 Task: Print the page on A4 size paper.
Action: Mouse moved to (49, 122)
Screenshot: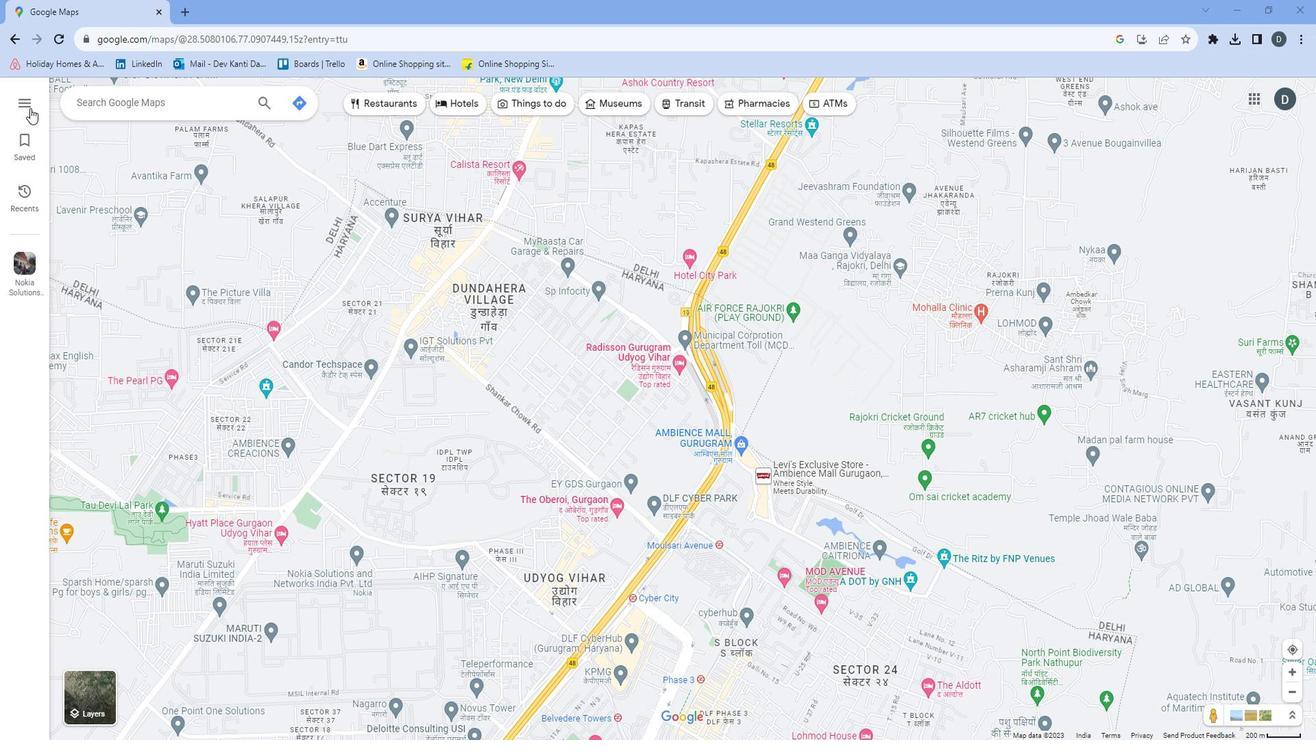 
Action: Mouse pressed left at (49, 122)
Screenshot: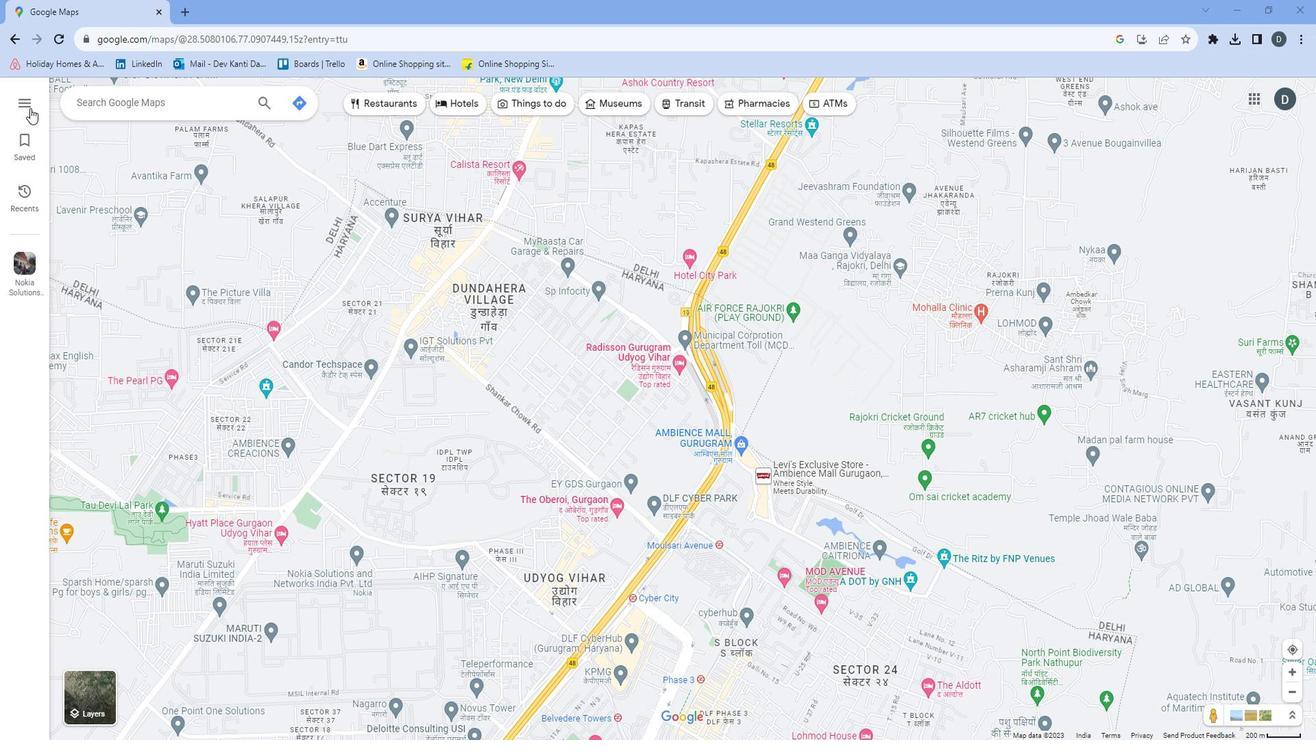 
Action: Mouse moved to (107, 372)
Screenshot: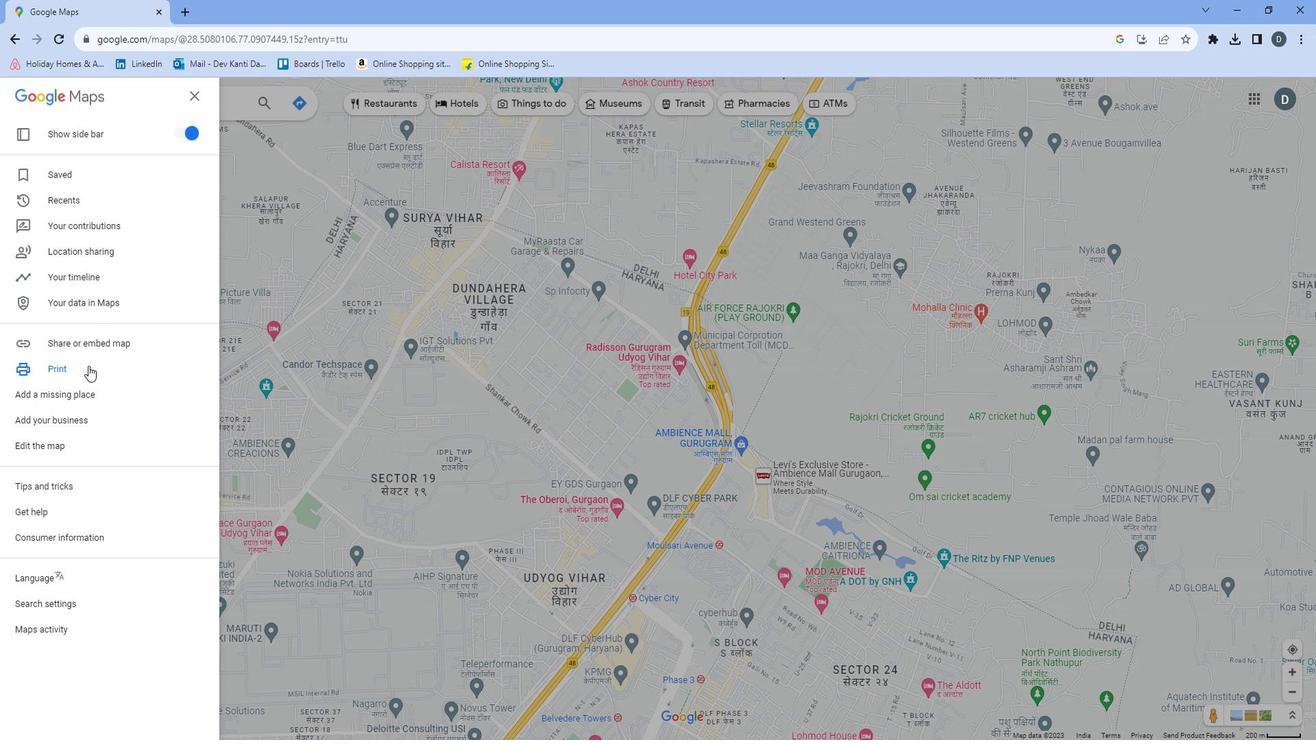
Action: Mouse pressed left at (107, 372)
Screenshot: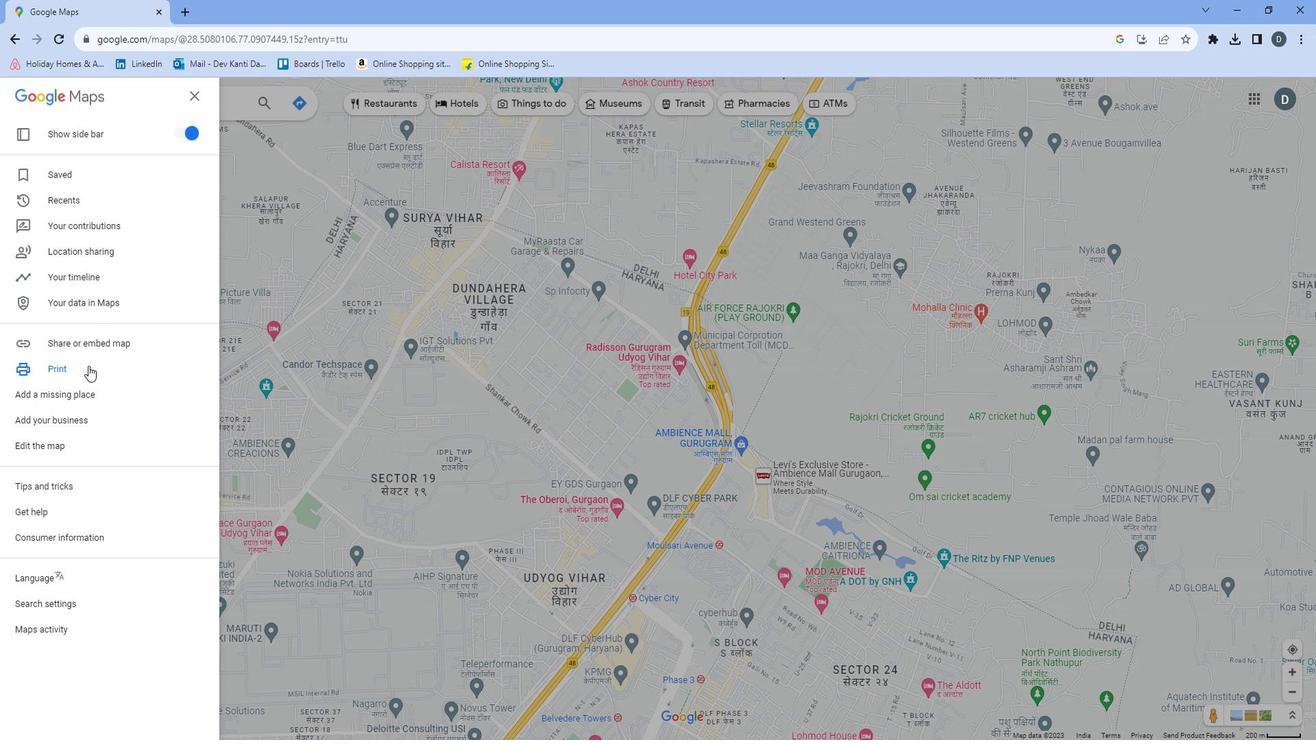 
Action: Mouse moved to (411, 406)
Screenshot: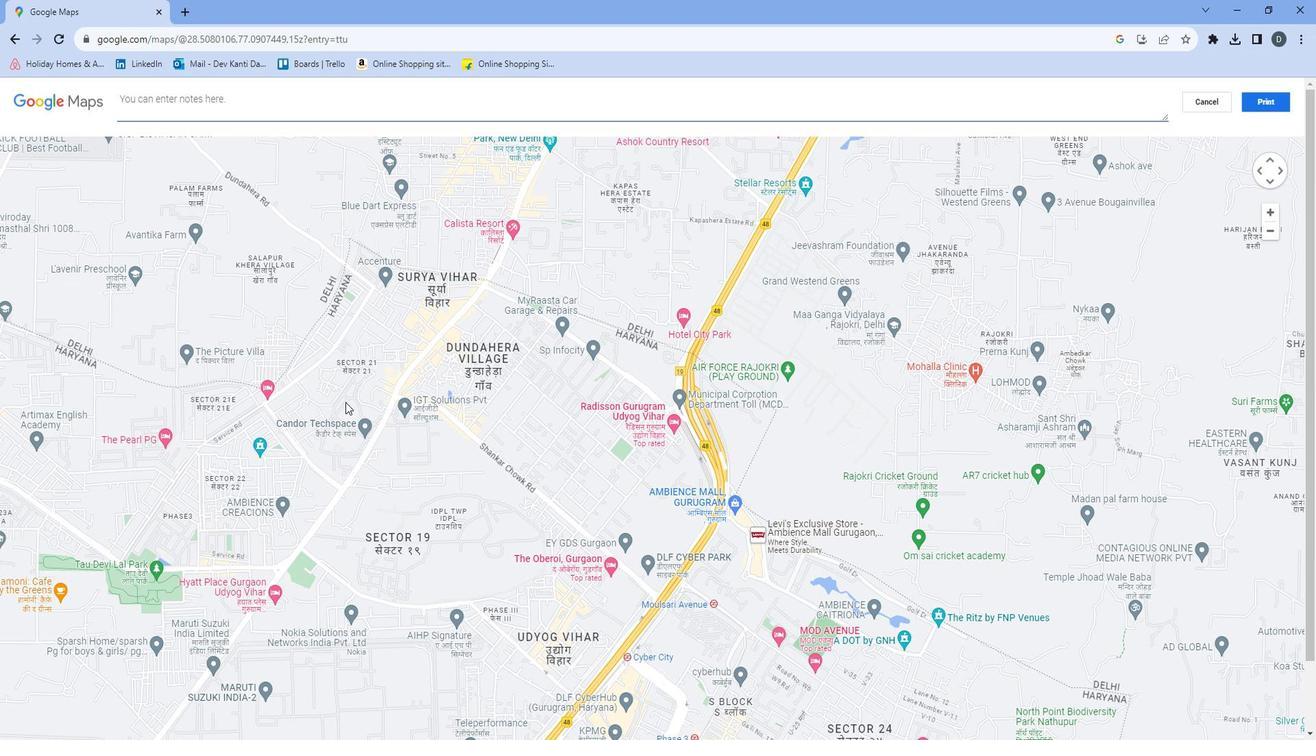 
Action: Mouse pressed left at (411, 406)
Screenshot: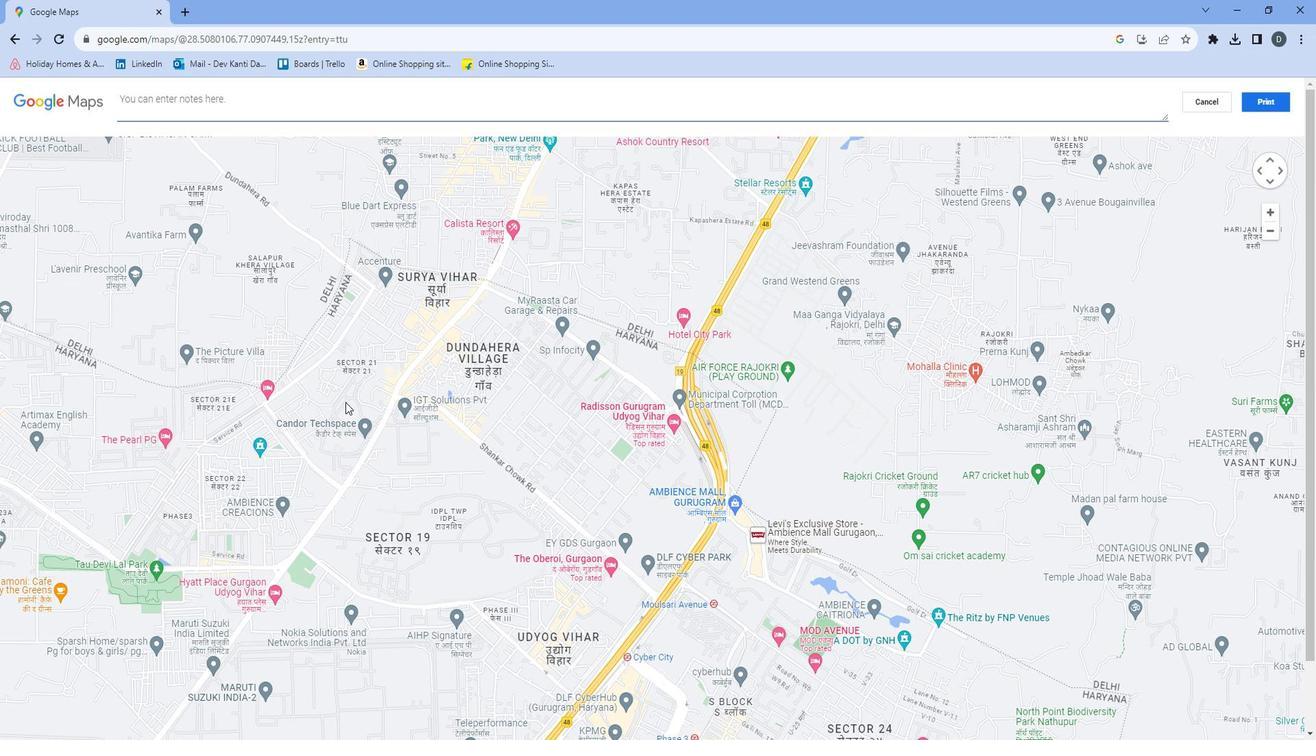 
Action: Mouse moved to (1283, 124)
Screenshot: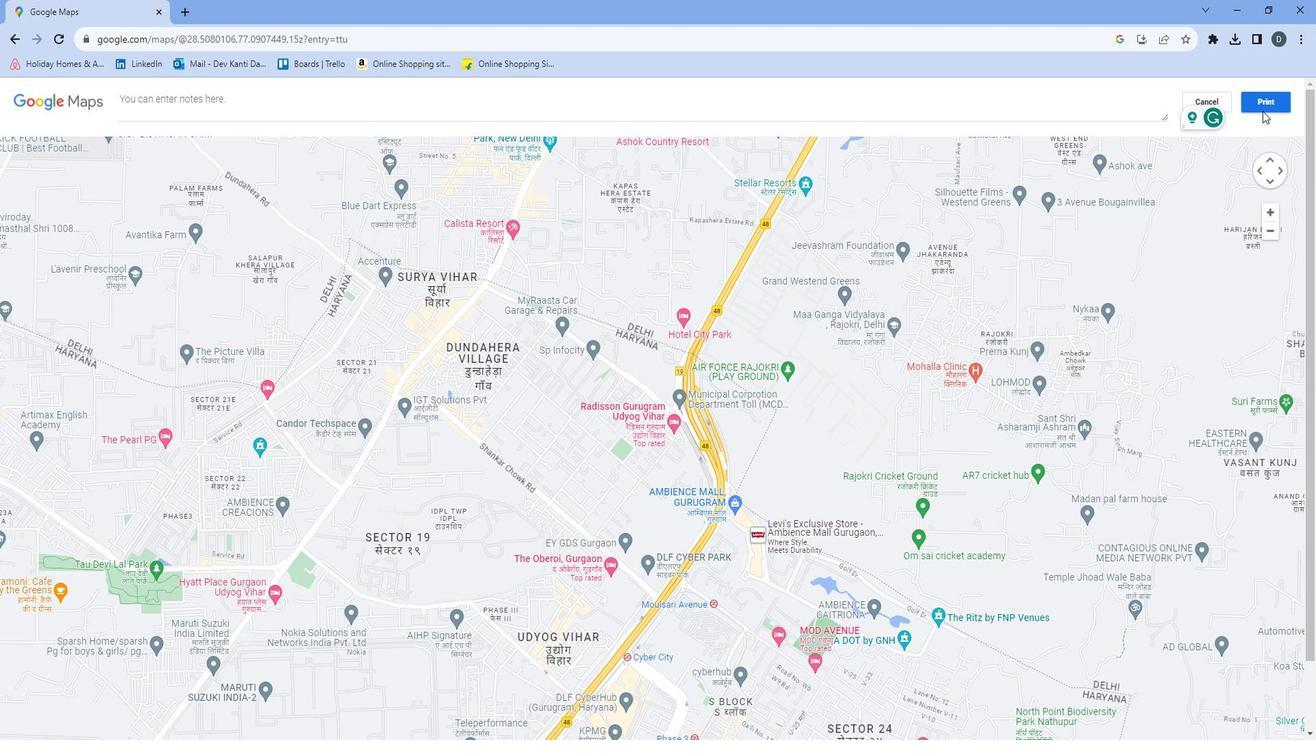 
Action: Mouse pressed left at (1283, 124)
Screenshot: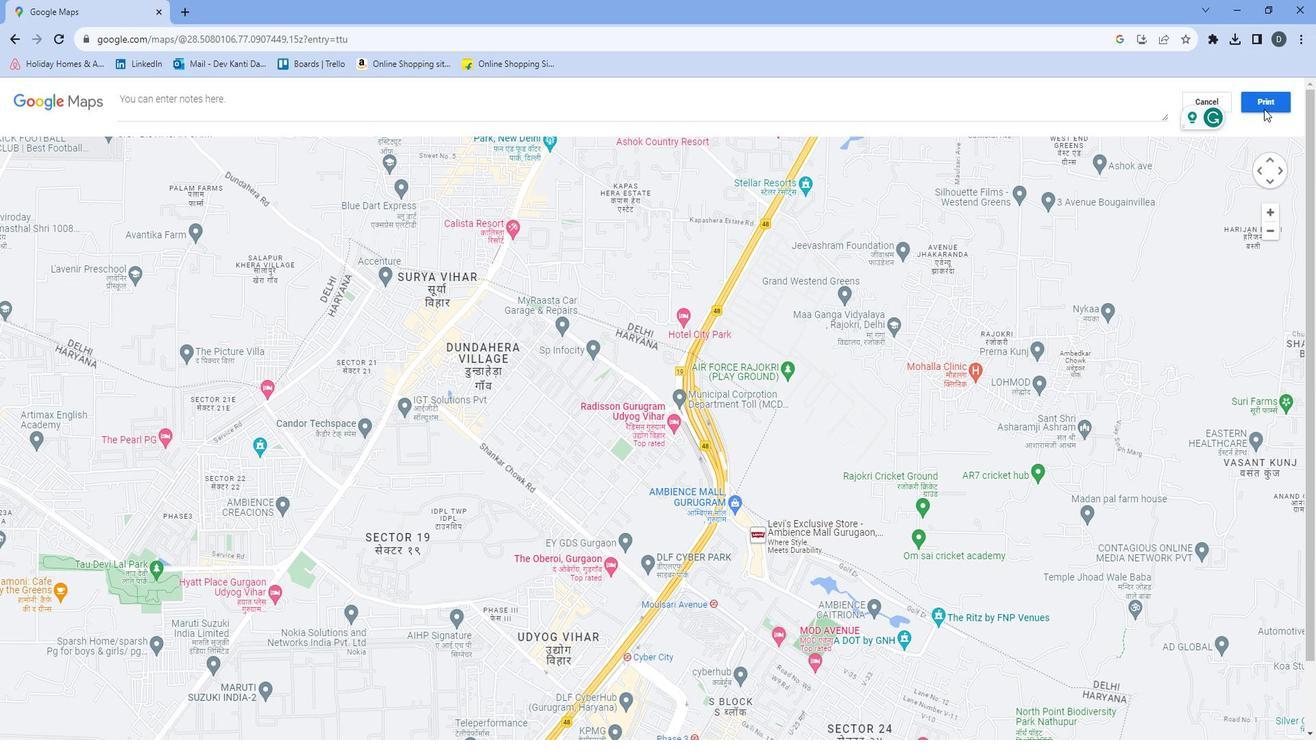 
Action: Mouse moved to (1097, 300)
Screenshot: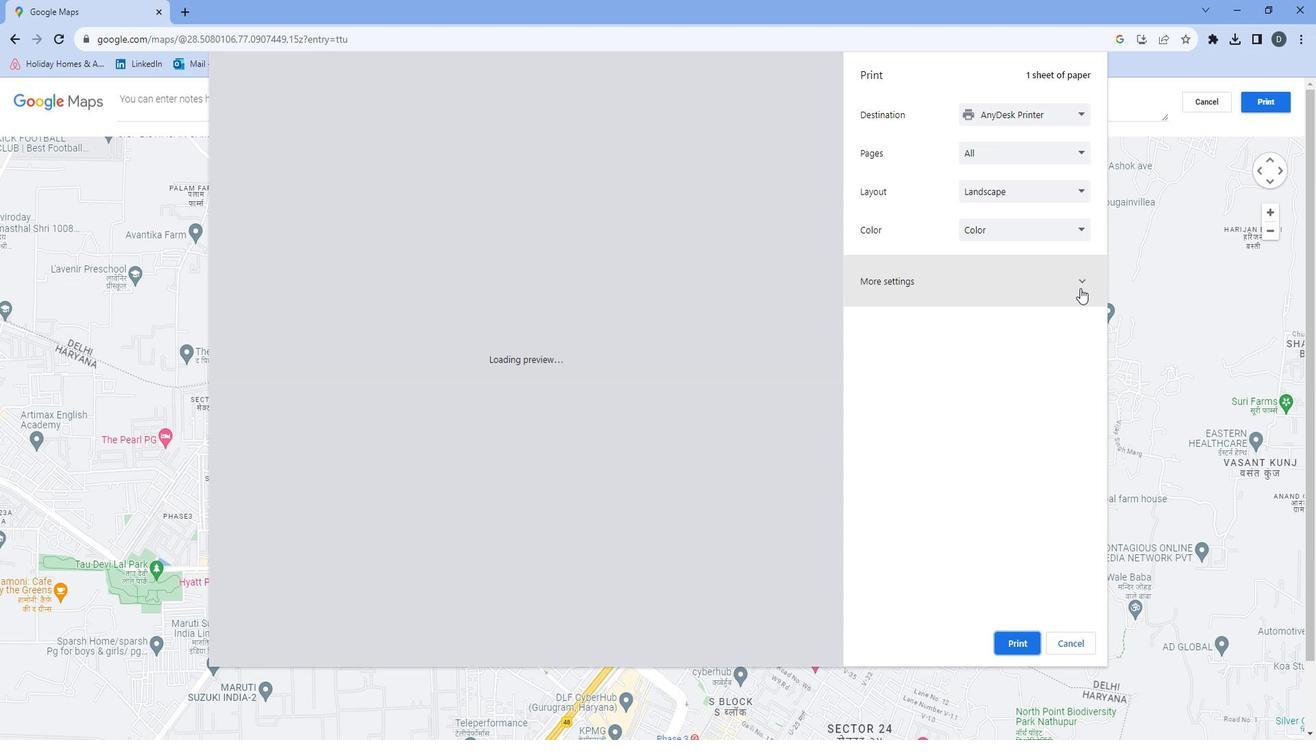 
Action: Mouse pressed left at (1097, 300)
Screenshot: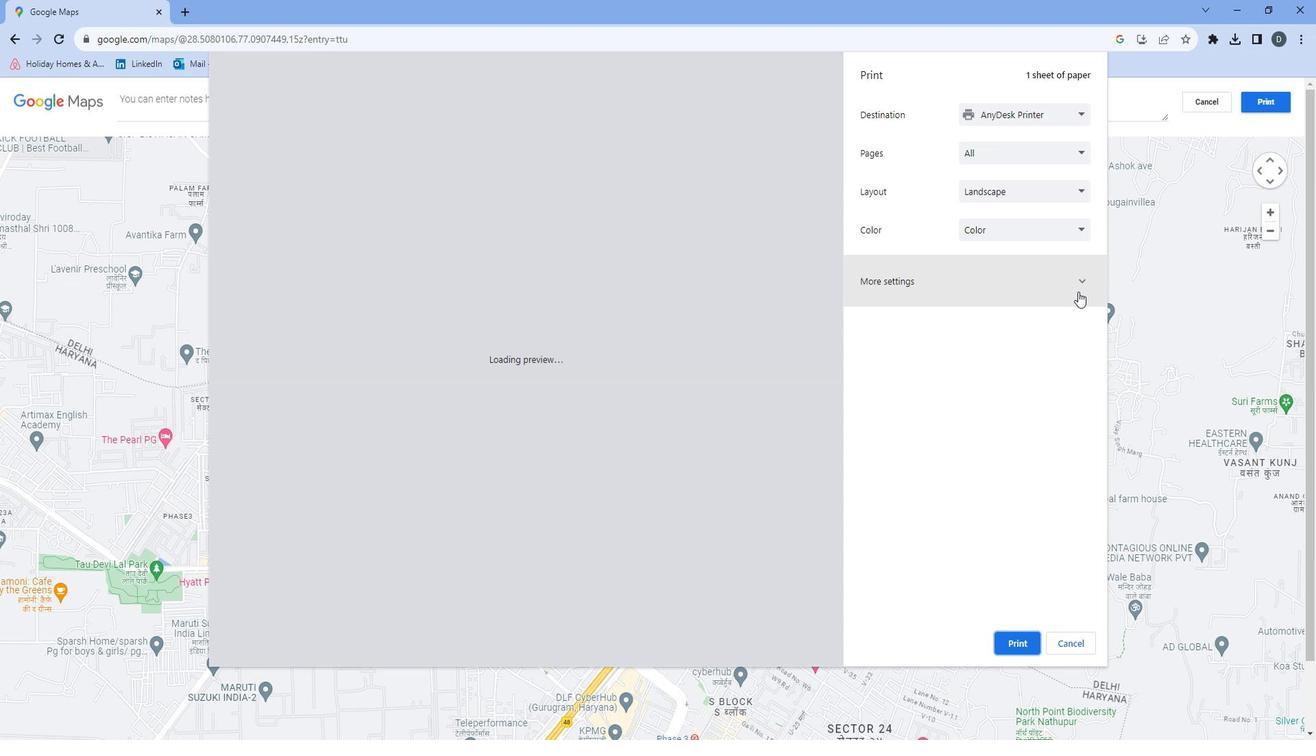 
Action: Mouse moved to (1086, 344)
Screenshot: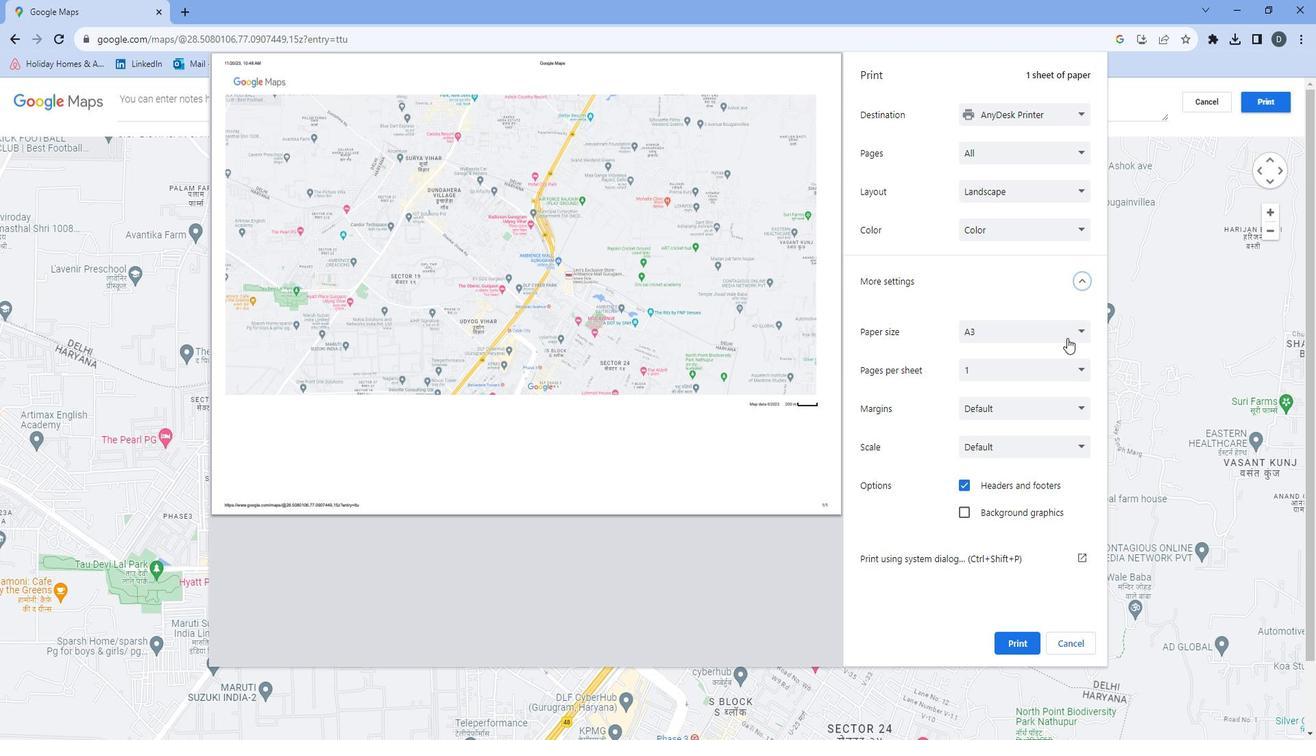 
Action: Mouse pressed left at (1086, 344)
Screenshot: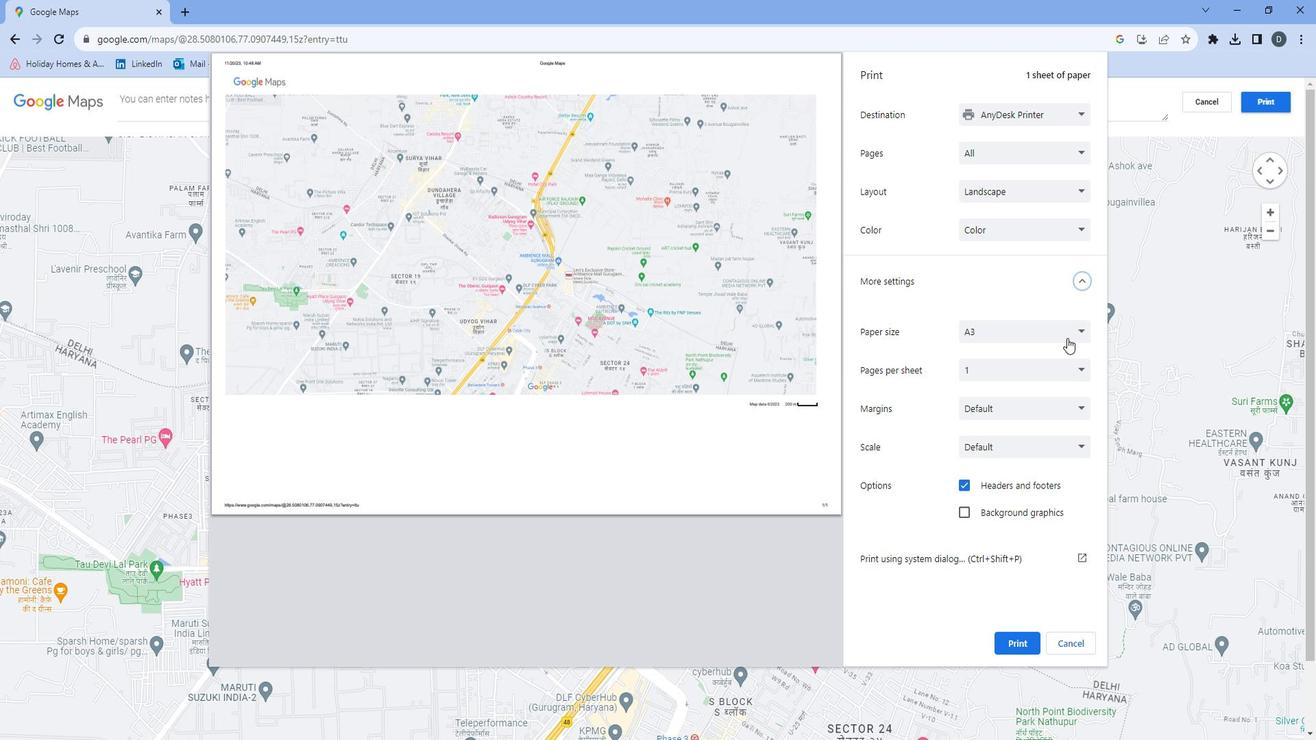 
Action: Mouse moved to (1028, 416)
Screenshot: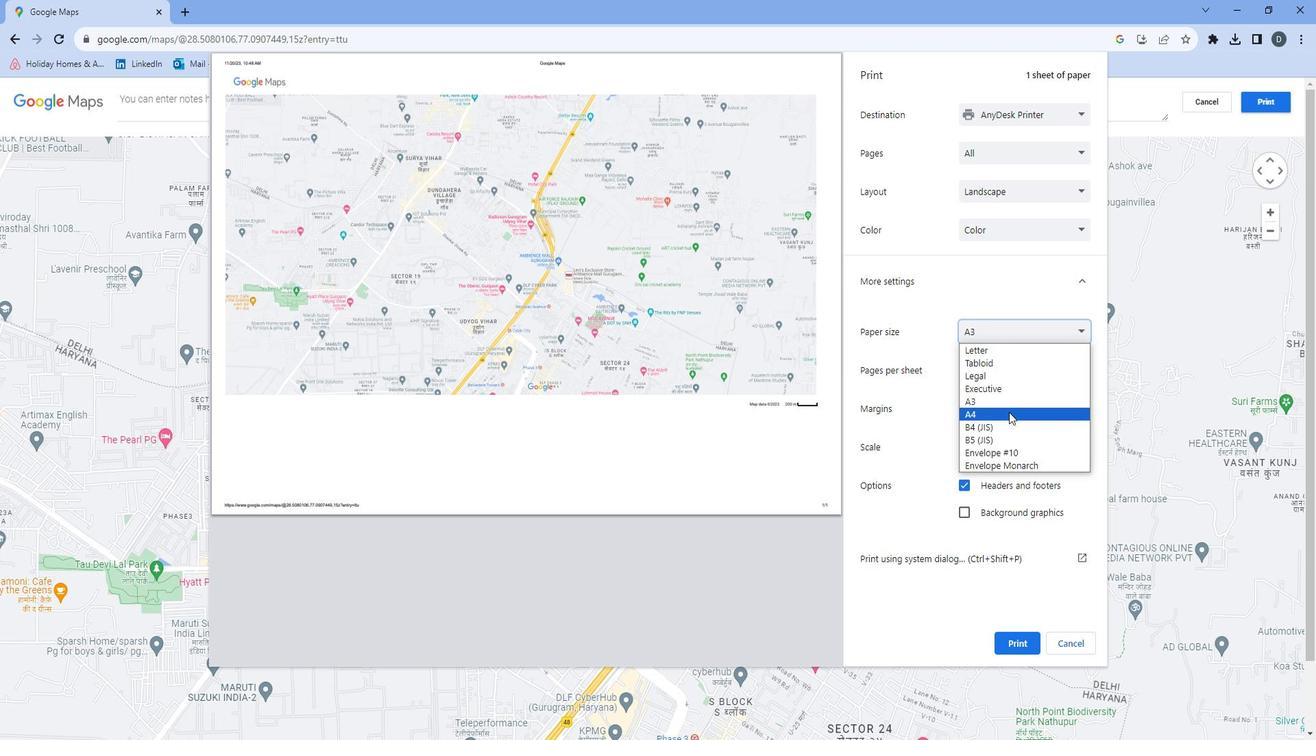 
Action: Mouse pressed left at (1028, 416)
Screenshot: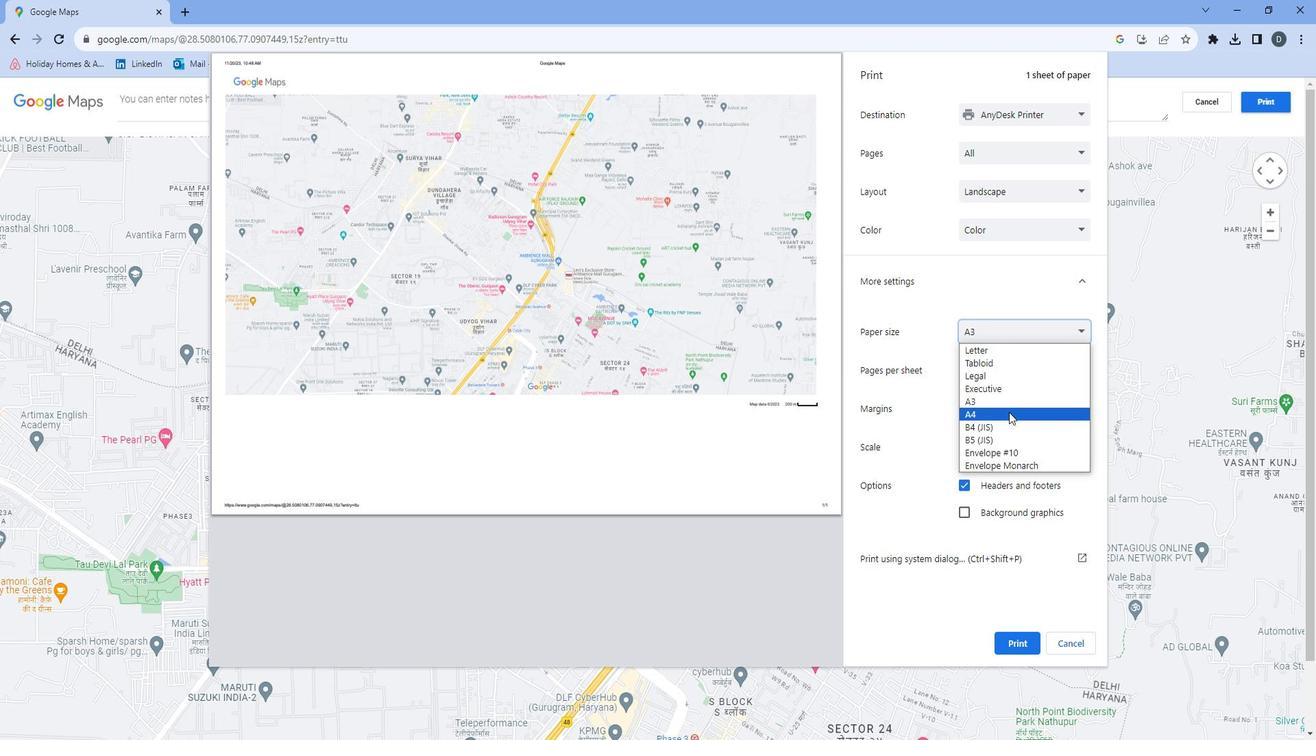 
Action: Mouse moved to (1044, 634)
Screenshot: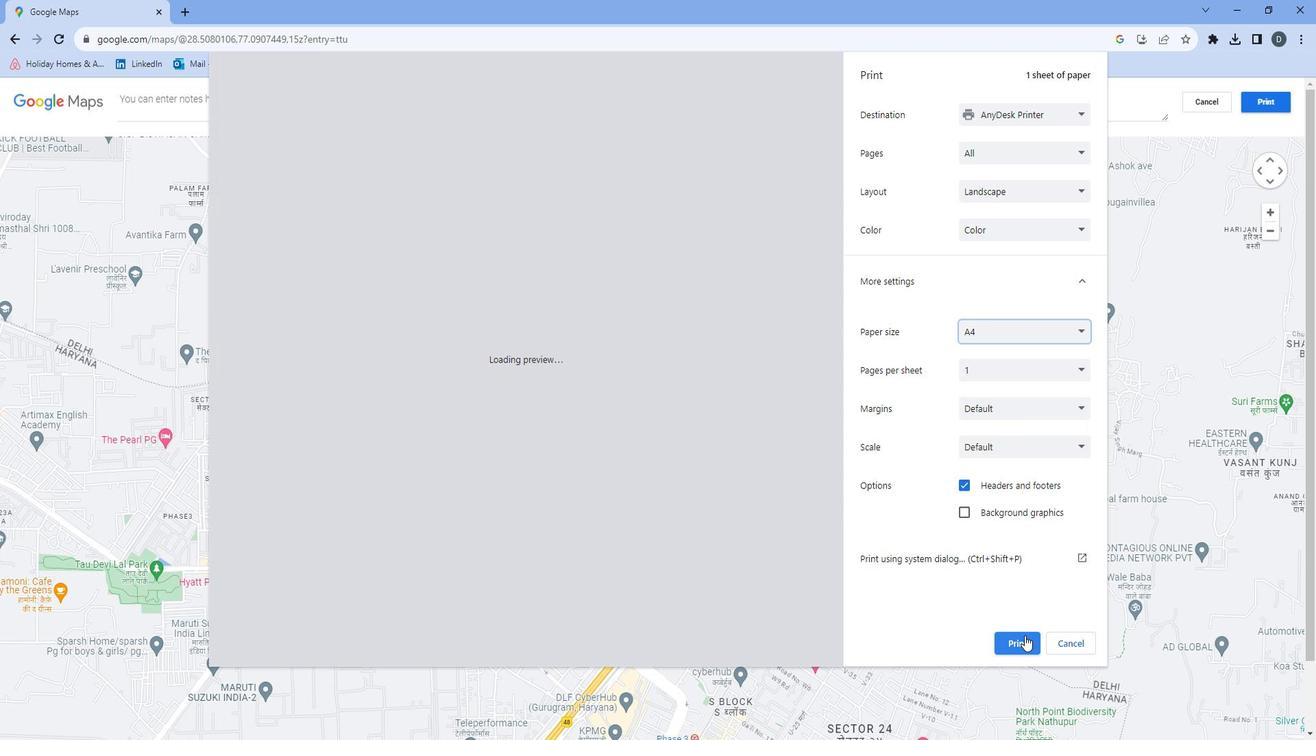 
Action: Mouse pressed left at (1044, 634)
Screenshot: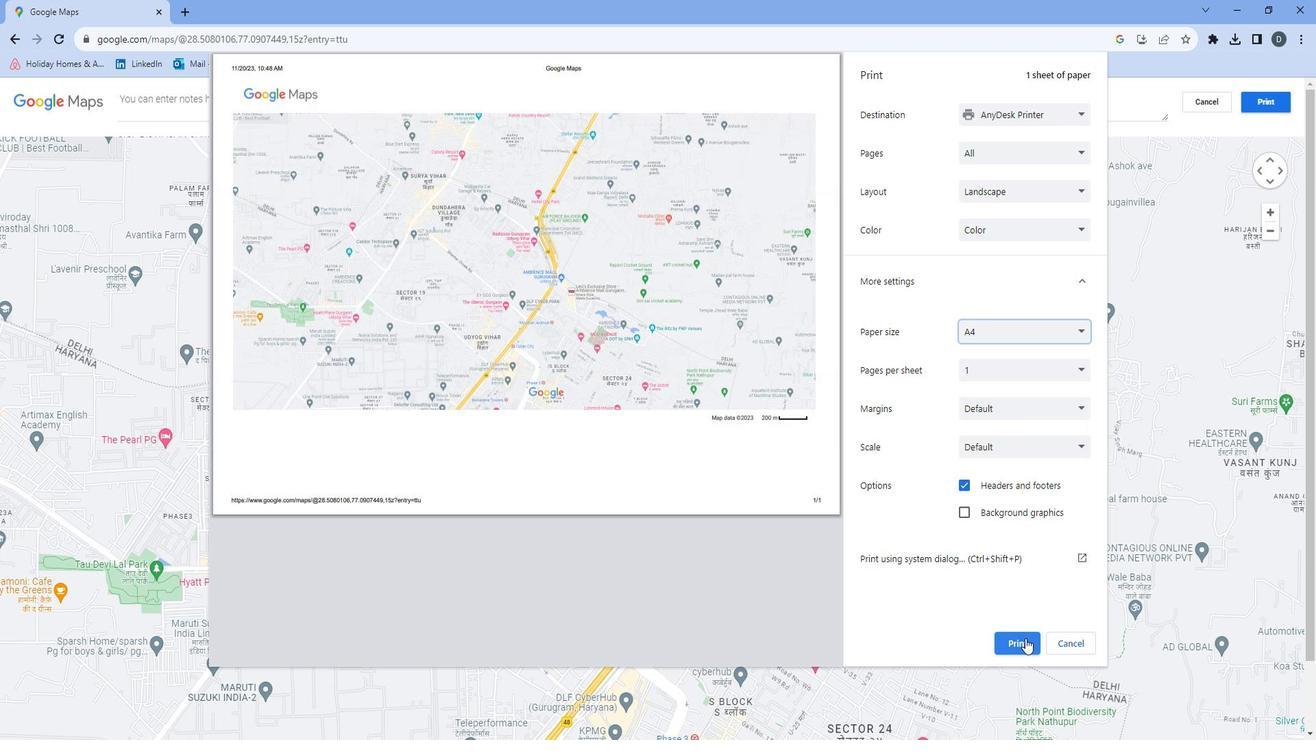 
Action: Mouse moved to (1045, 632)
Screenshot: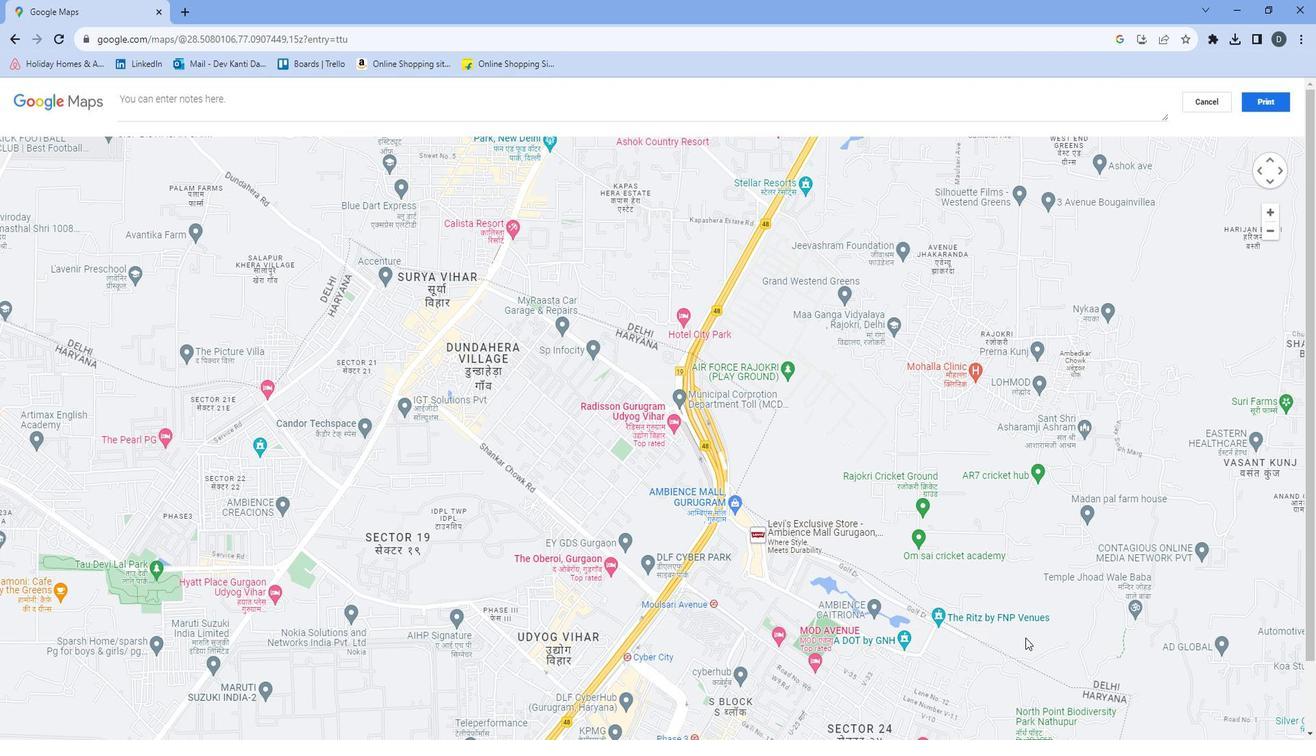 
